 Task: Use Cash Register Effect in this video Movie B.mp4
Action: Mouse moved to (320, 136)
Screenshot: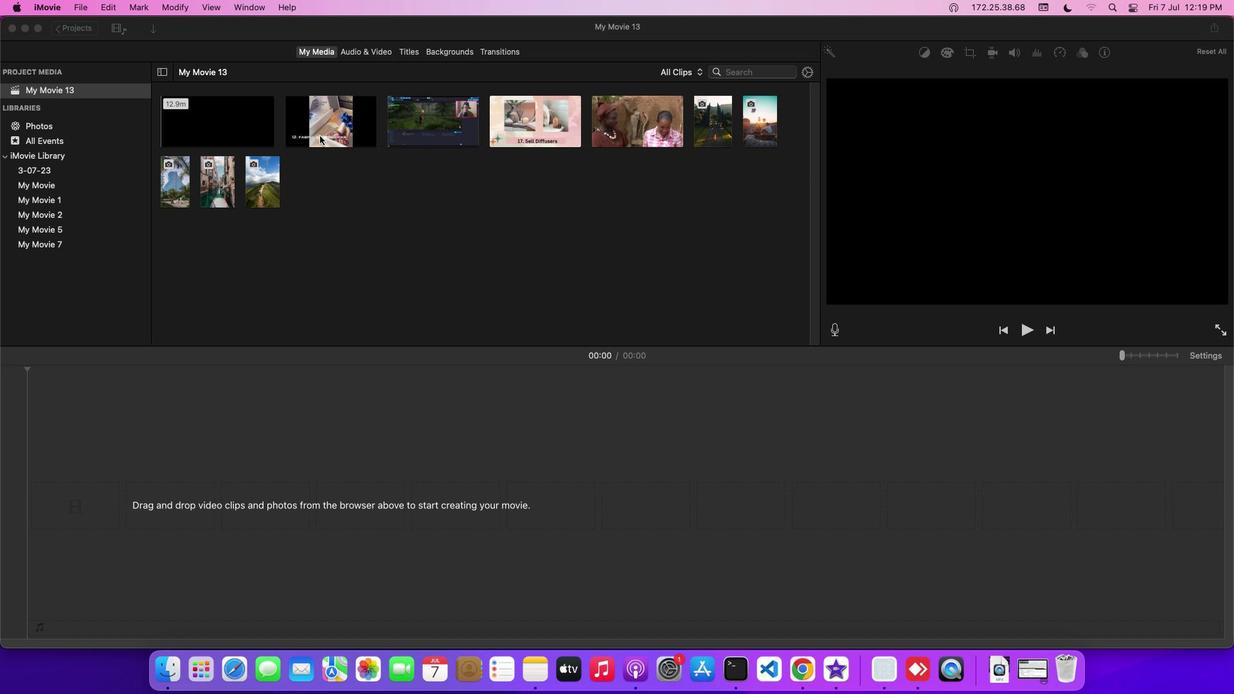 
Action: Mouse pressed left at (320, 136)
Screenshot: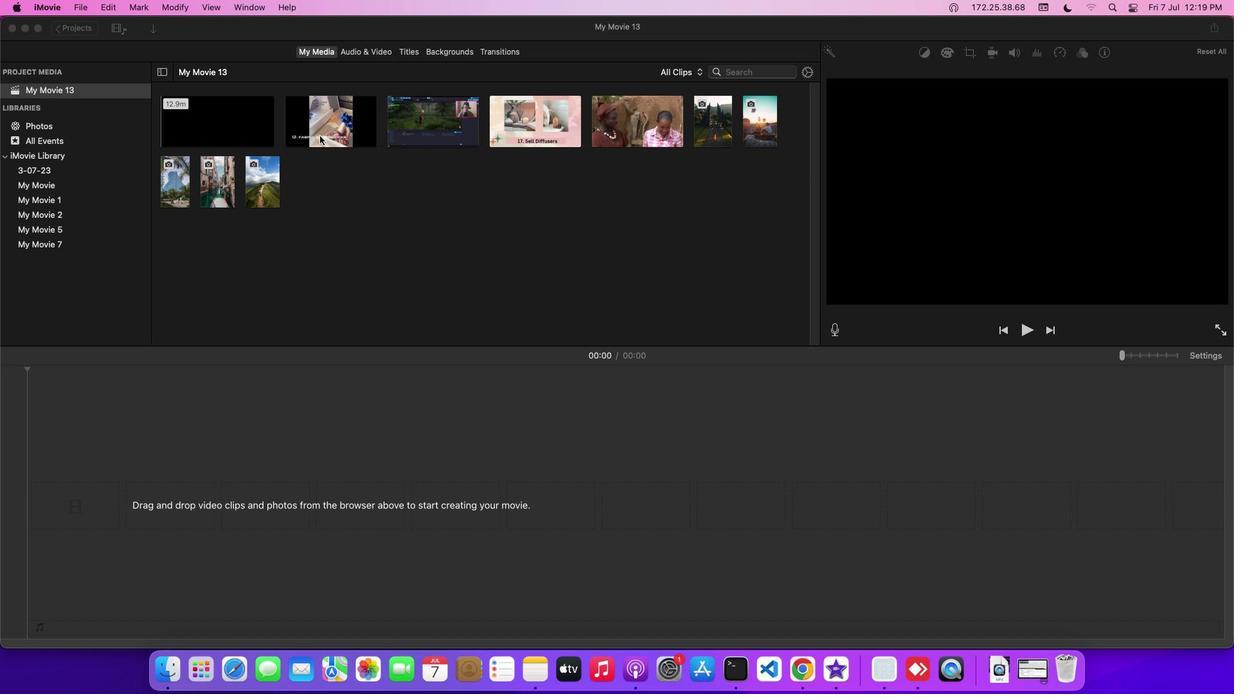 
Action: Mouse pressed left at (320, 136)
Screenshot: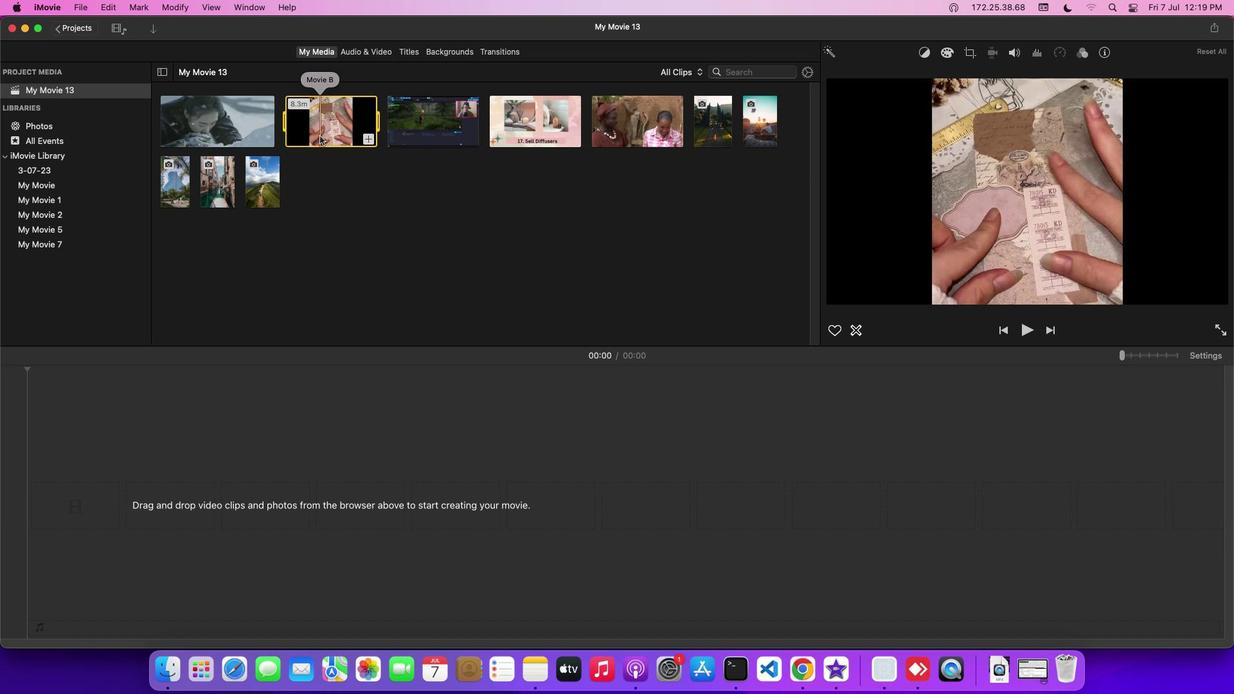 
Action: Mouse moved to (365, 51)
Screenshot: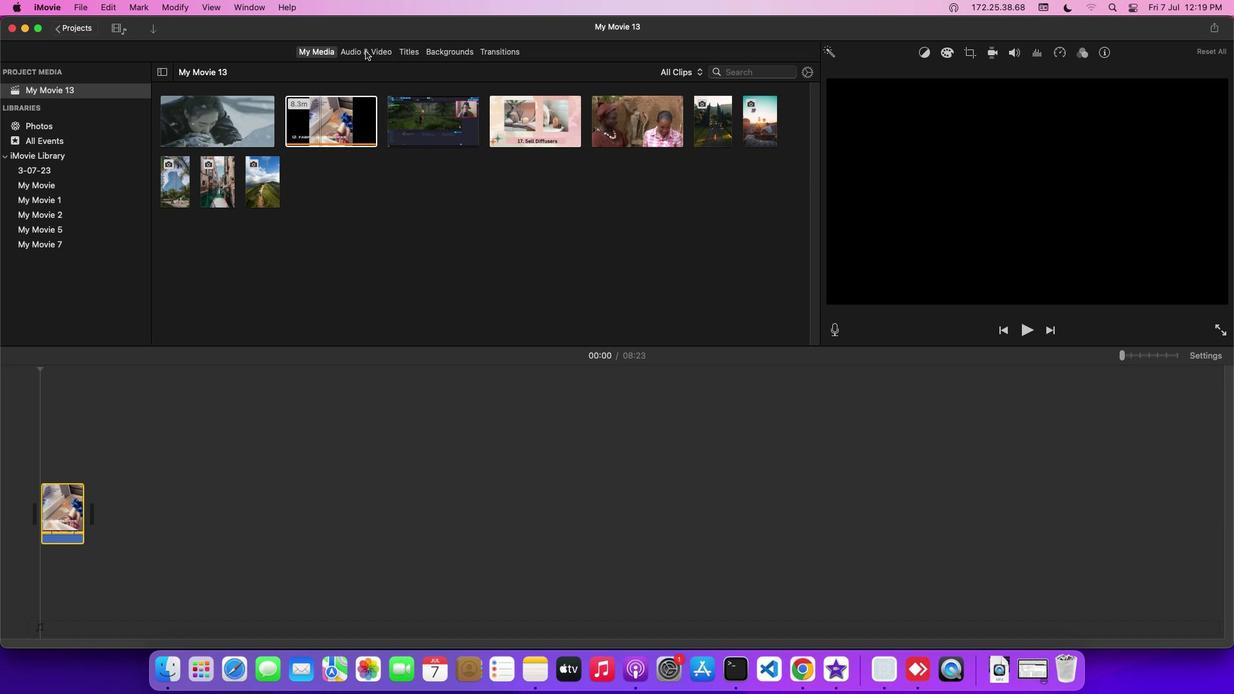 
Action: Mouse pressed left at (365, 51)
Screenshot: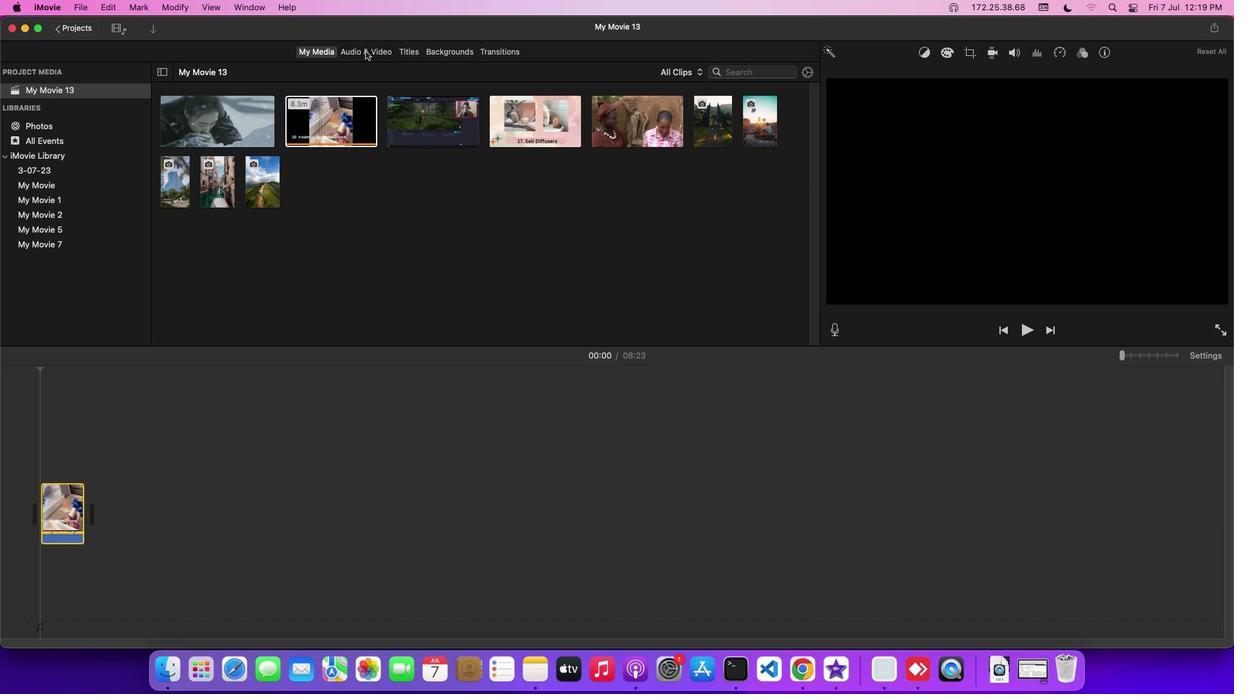 
Action: Mouse moved to (71, 119)
Screenshot: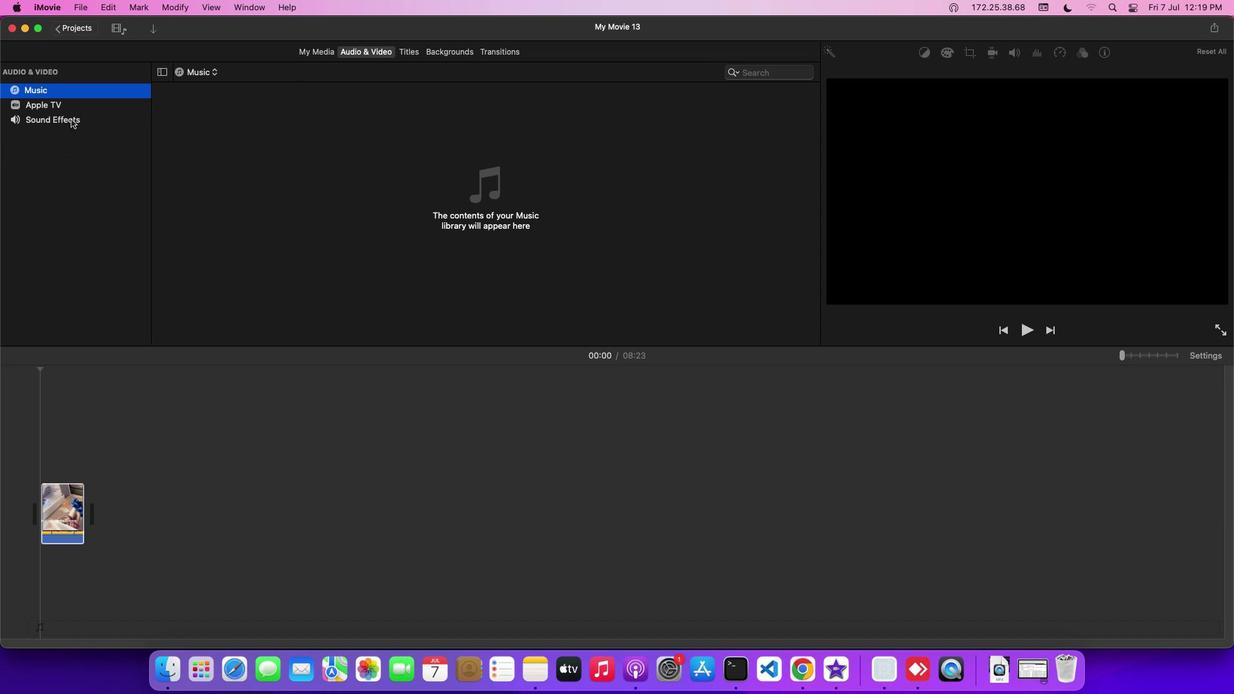 
Action: Mouse pressed left at (71, 119)
Screenshot: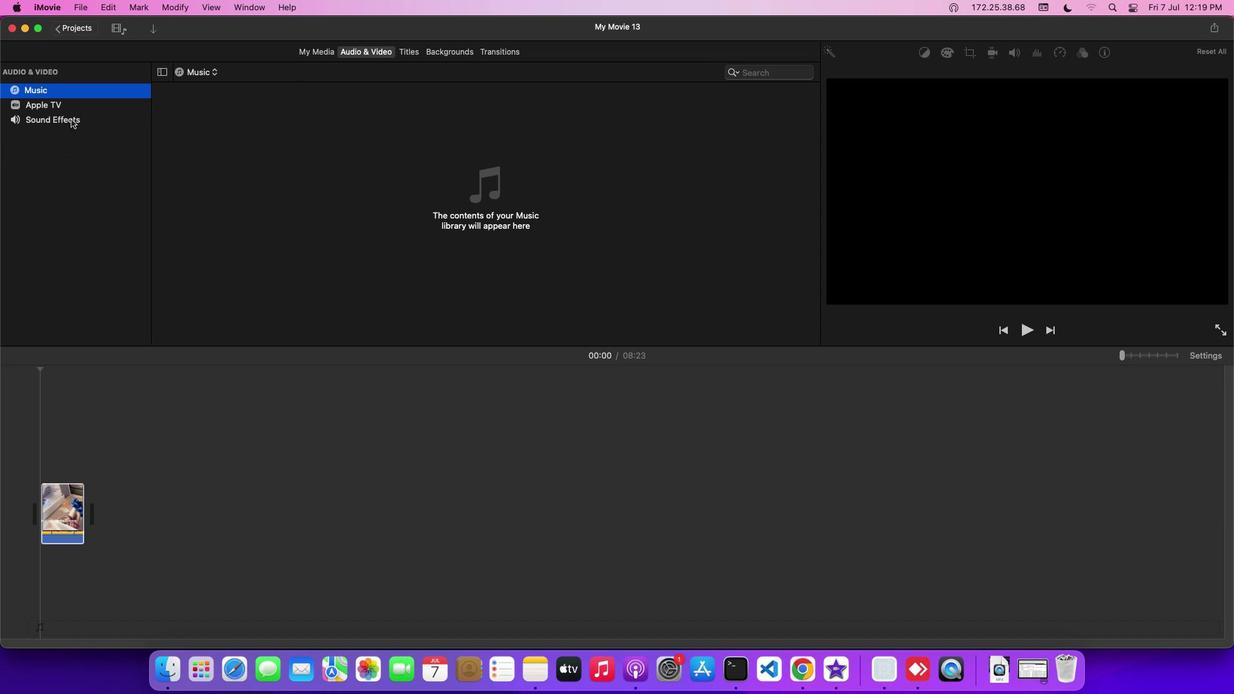 
Action: Mouse moved to (214, 309)
Screenshot: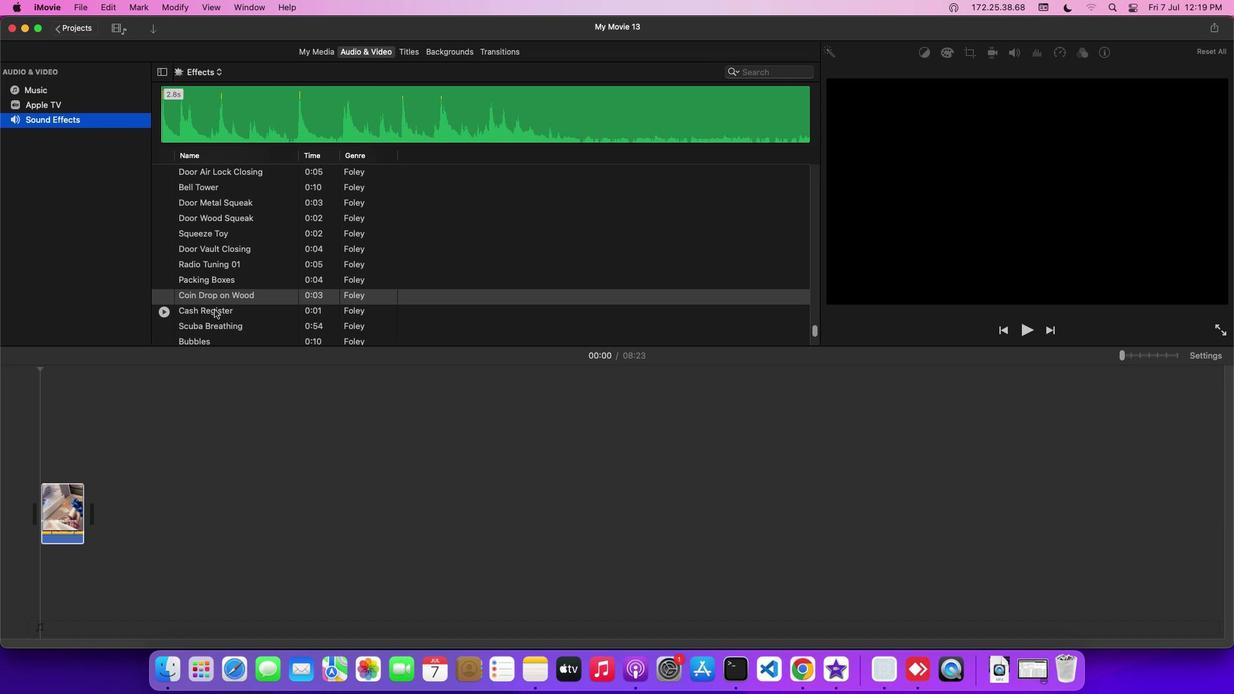 
Action: Mouse pressed left at (214, 309)
Screenshot: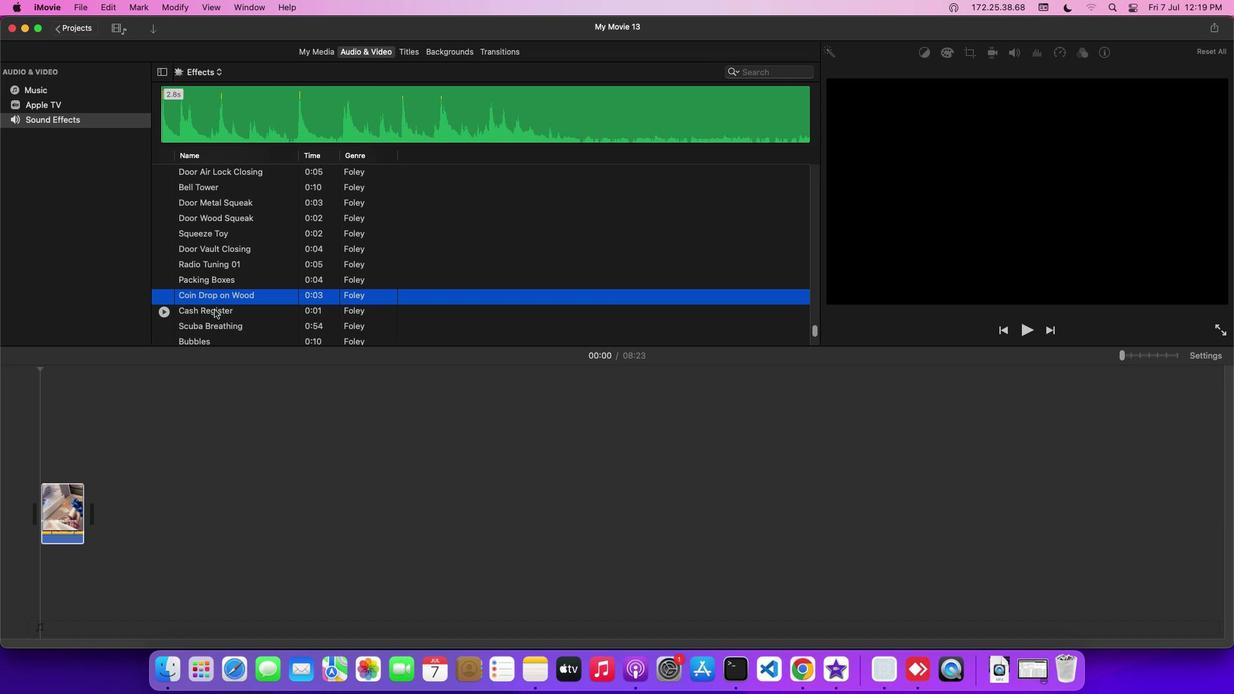 
Action: Mouse moved to (210, 309)
Screenshot: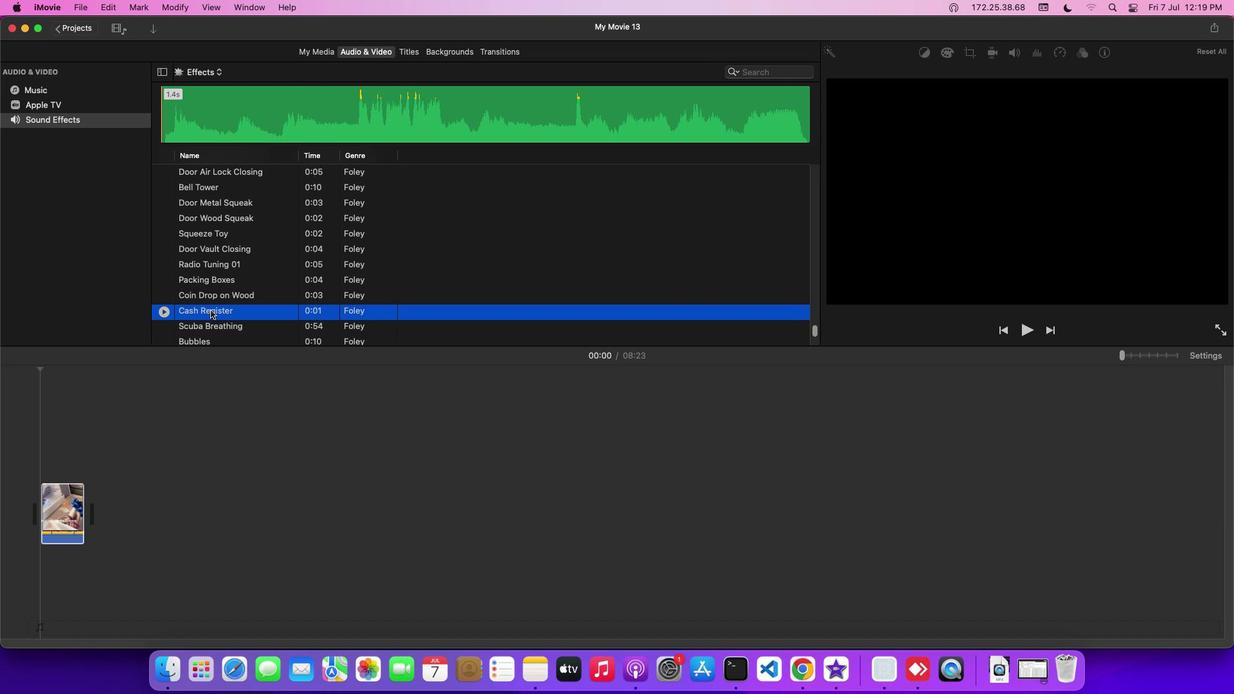 
Action: Mouse pressed left at (210, 309)
Screenshot: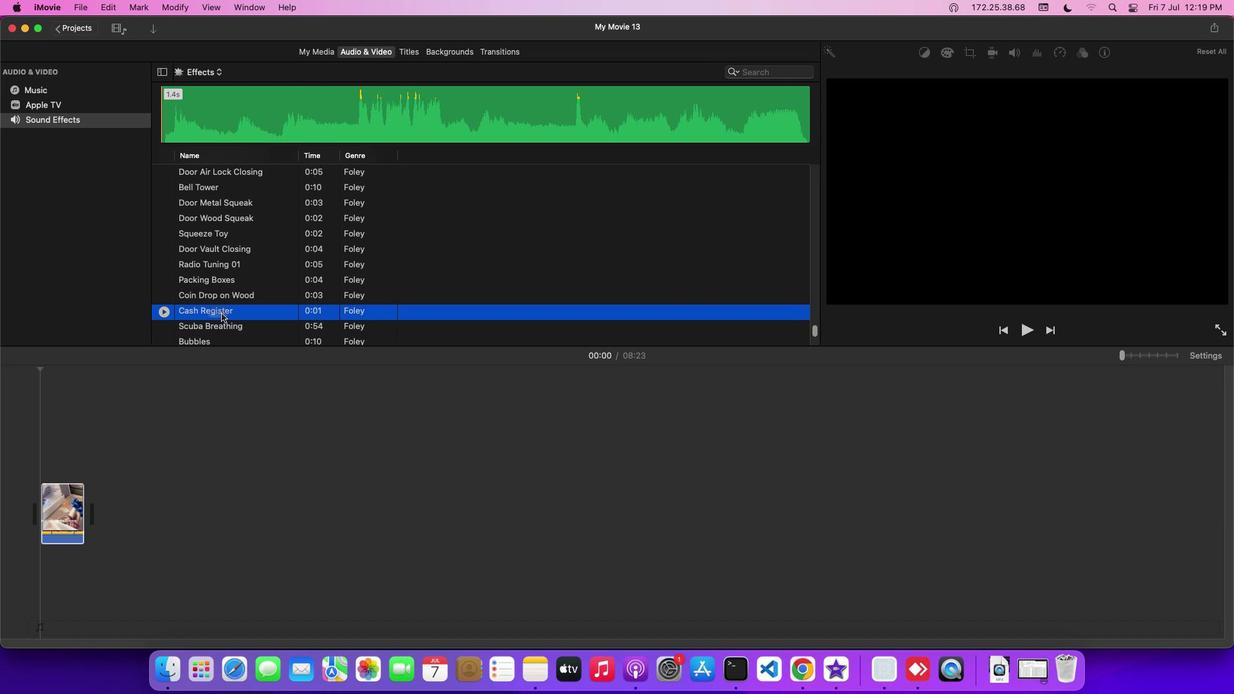 
Action: Mouse moved to (229, 548)
Screenshot: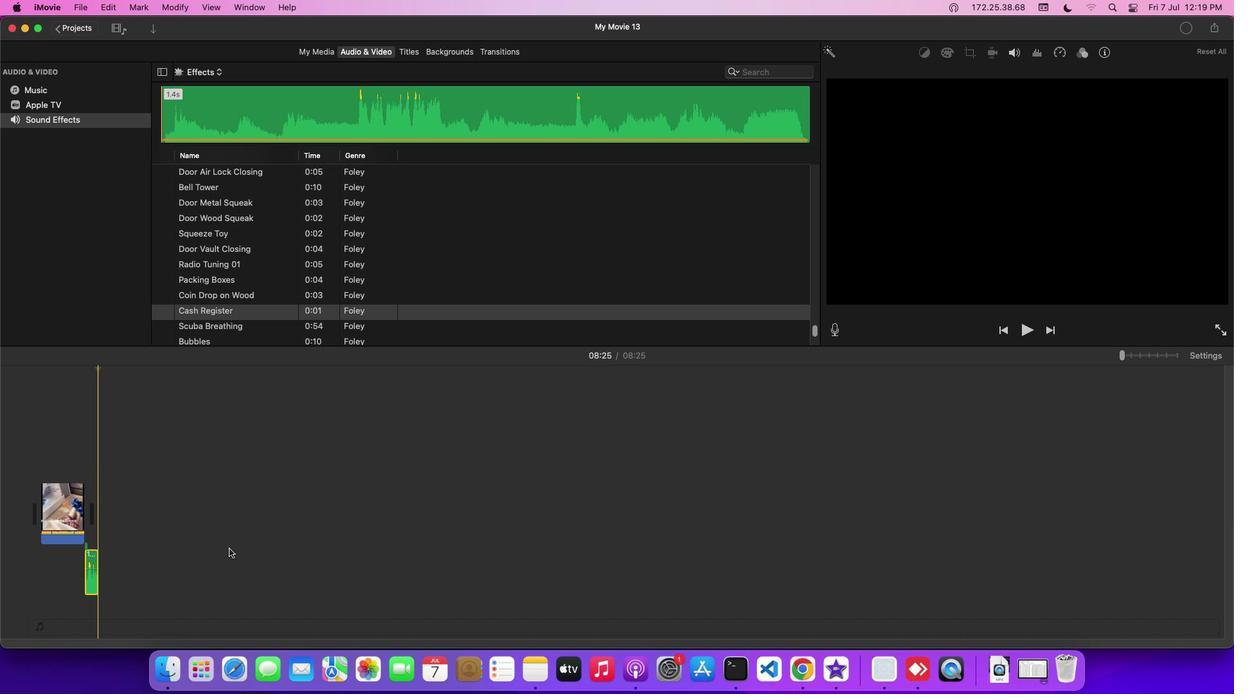 
